 Task: Sort your dependencies by the newest sponsors profile.
Action: Mouse pressed left at (160, 106)
Screenshot: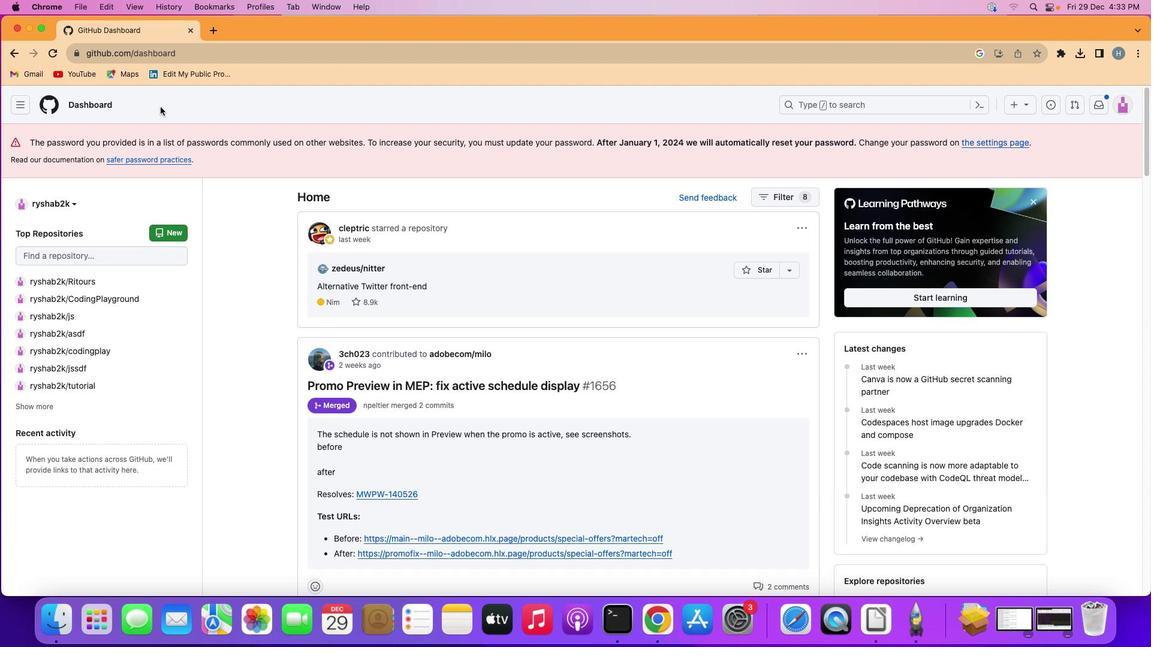 
Action: Mouse moved to (24, 102)
Screenshot: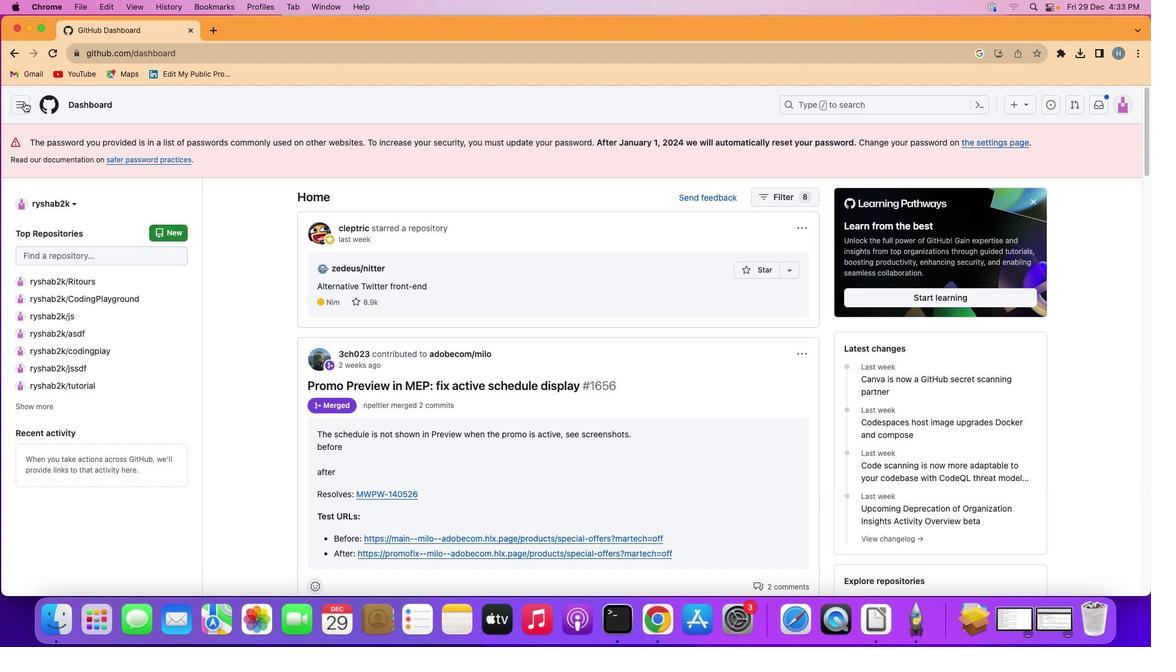 
Action: Mouse pressed left at (24, 102)
Screenshot: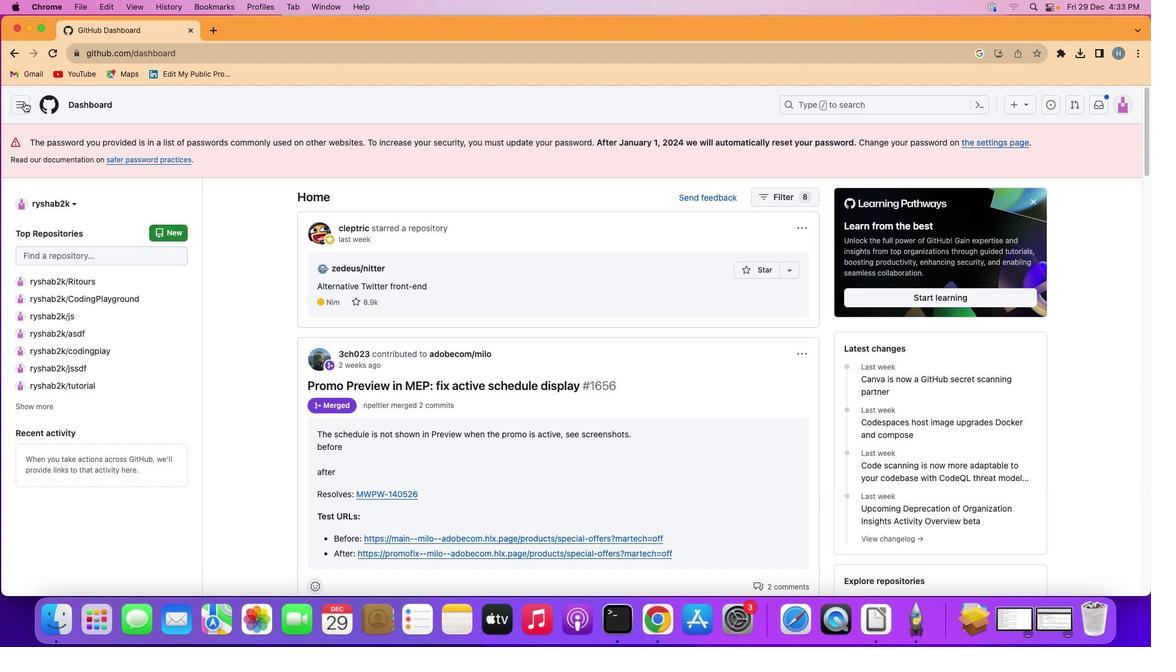 
Action: Mouse moved to (67, 256)
Screenshot: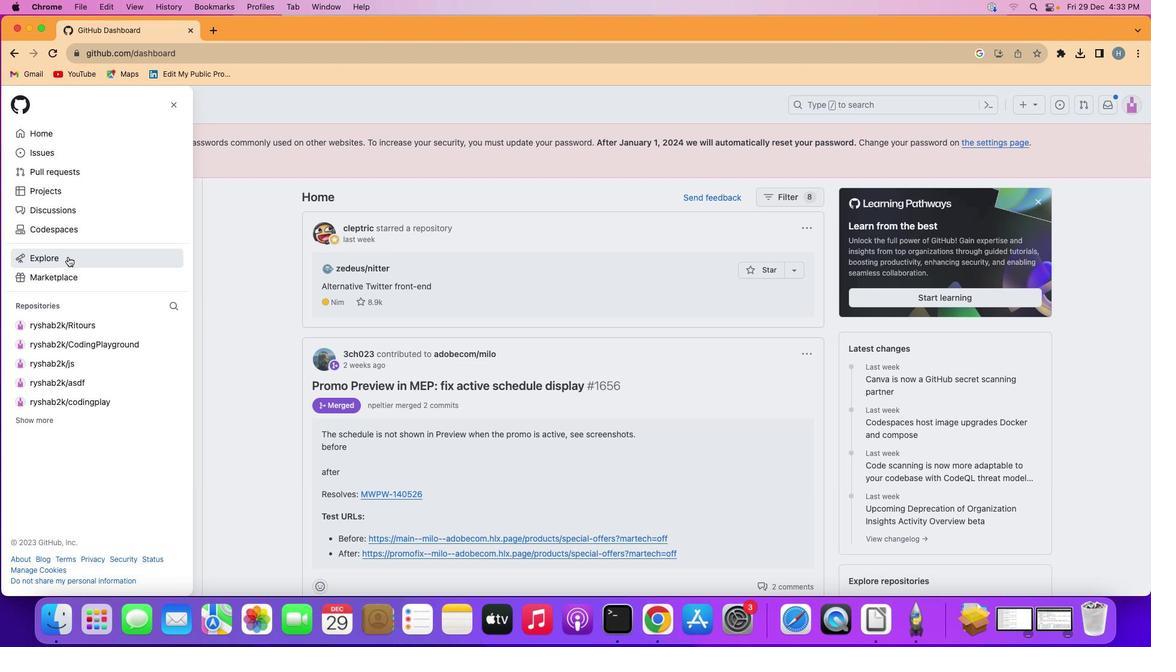 
Action: Mouse pressed left at (67, 256)
Screenshot: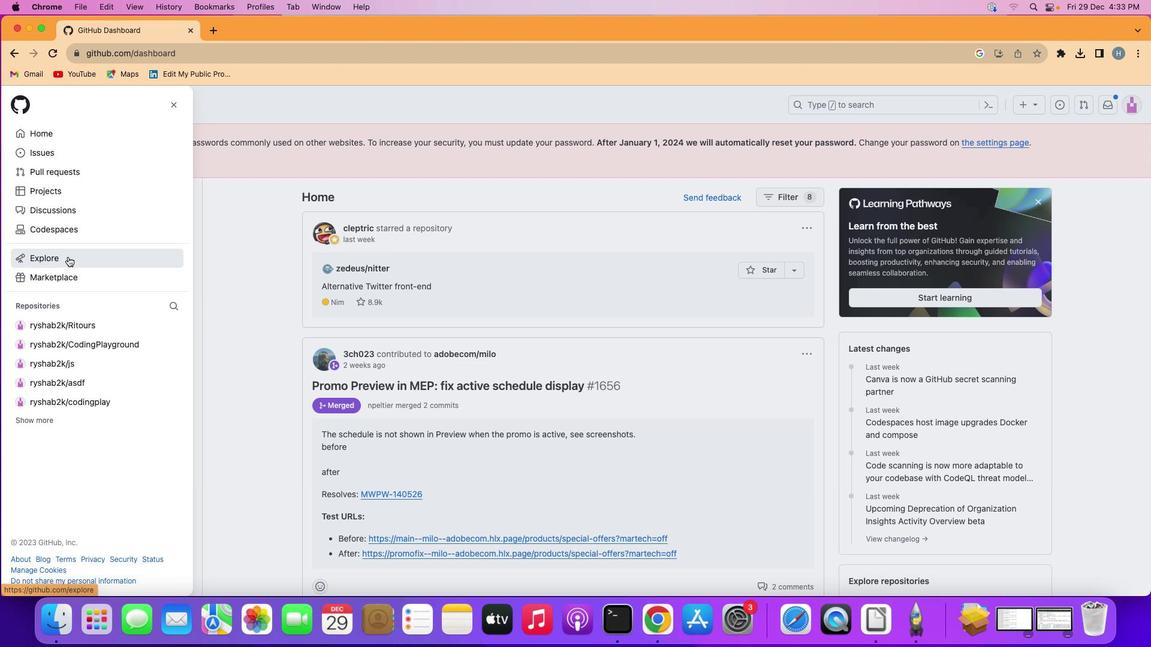 
Action: Mouse moved to (689, 190)
Screenshot: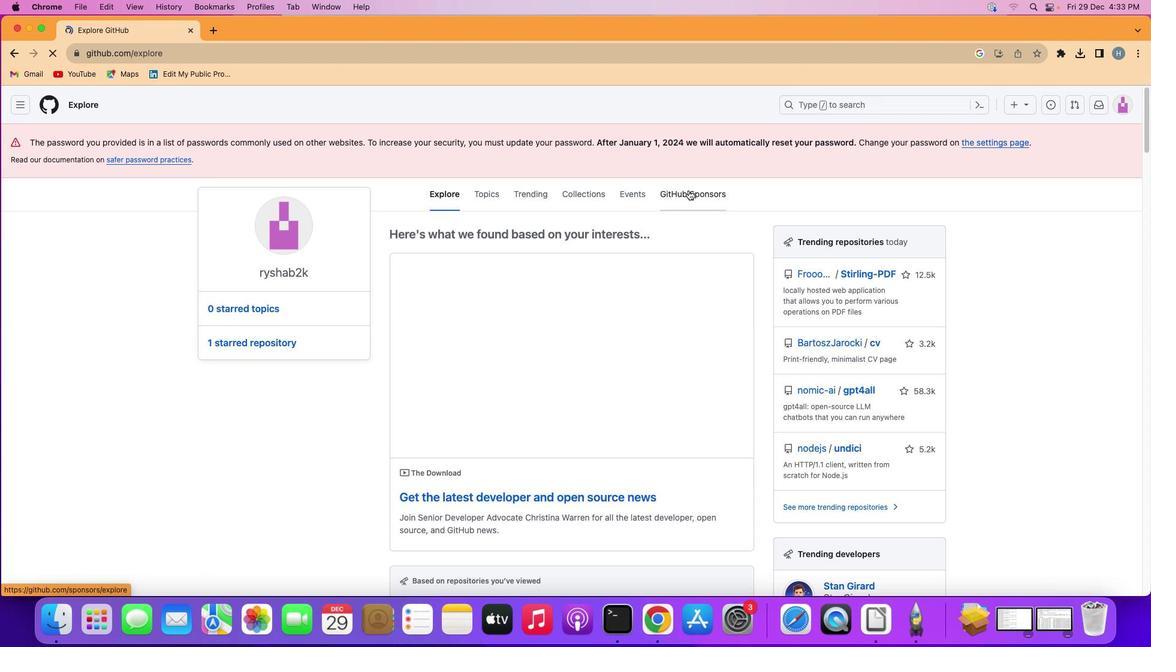 
Action: Mouse pressed left at (689, 190)
Screenshot: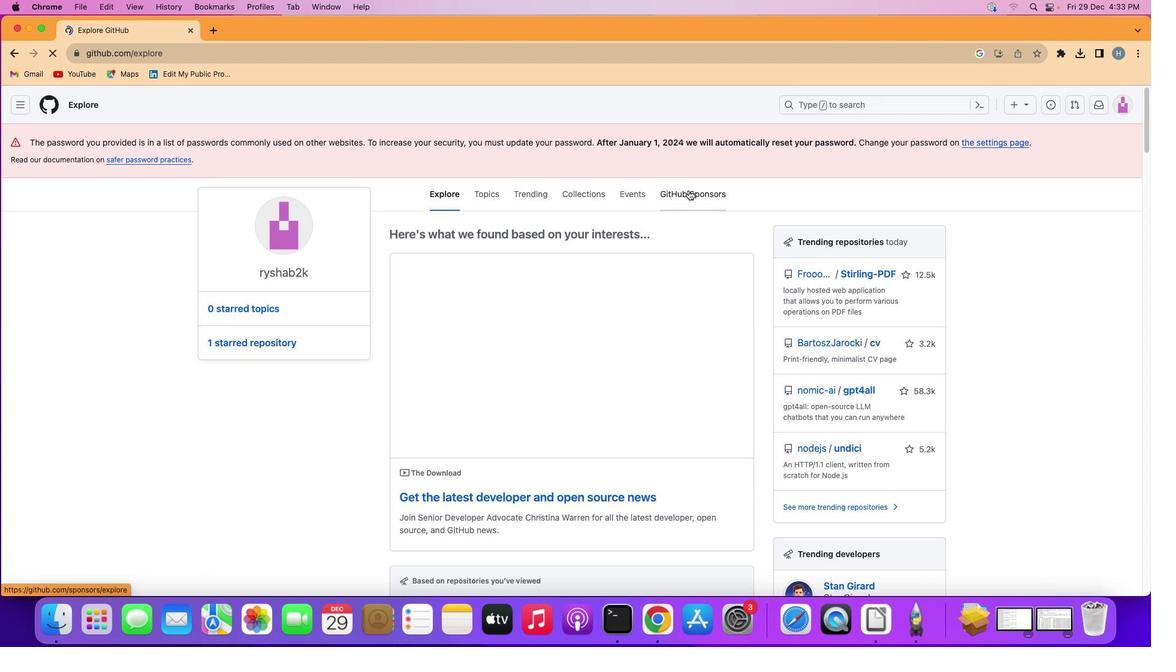 
Action: Mouse moved to (749, 359)
Screenshot: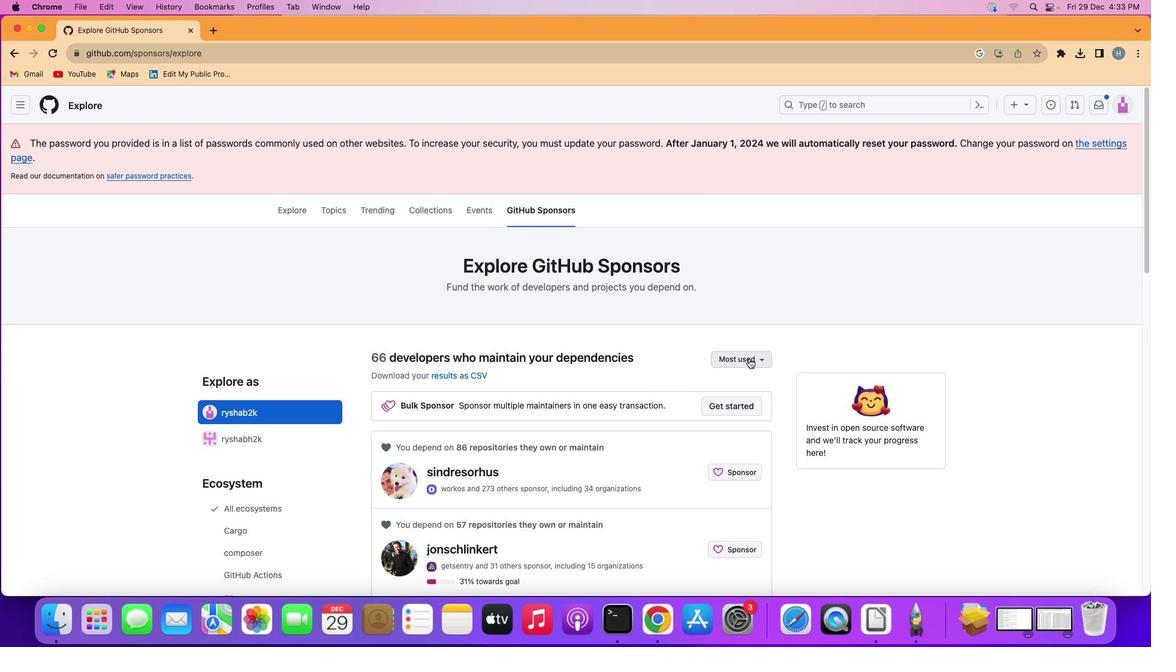
Action: Mouse pressed left at (749, 359)
Screenshot: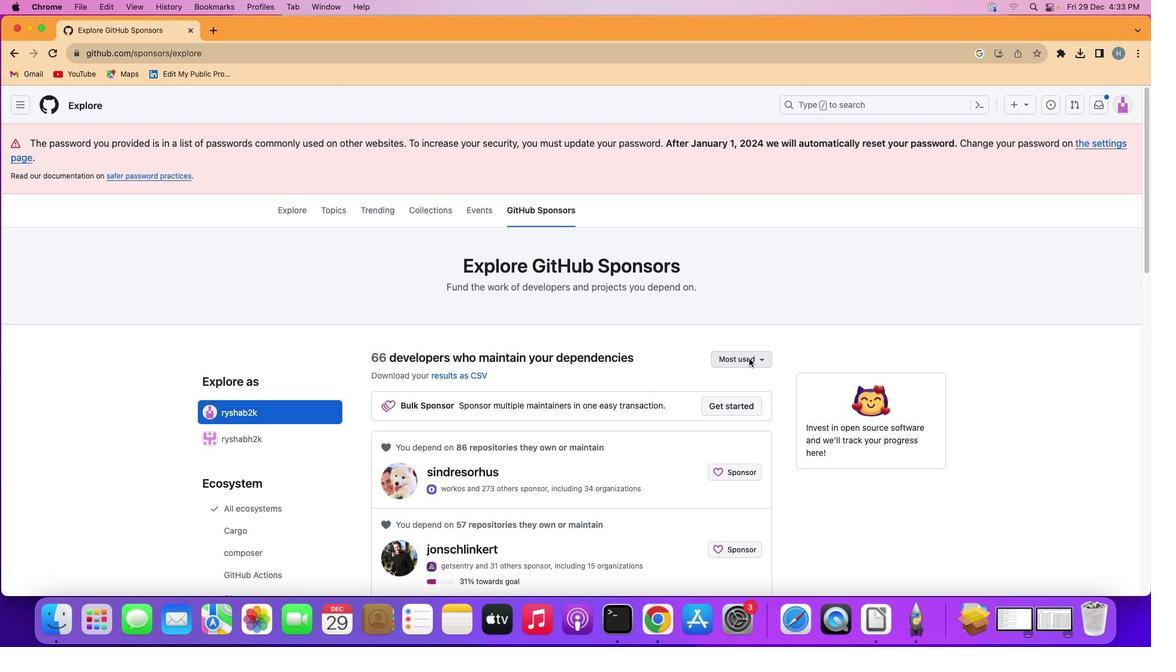 
Action: Mouse moved to (711, 461)
Screenshot: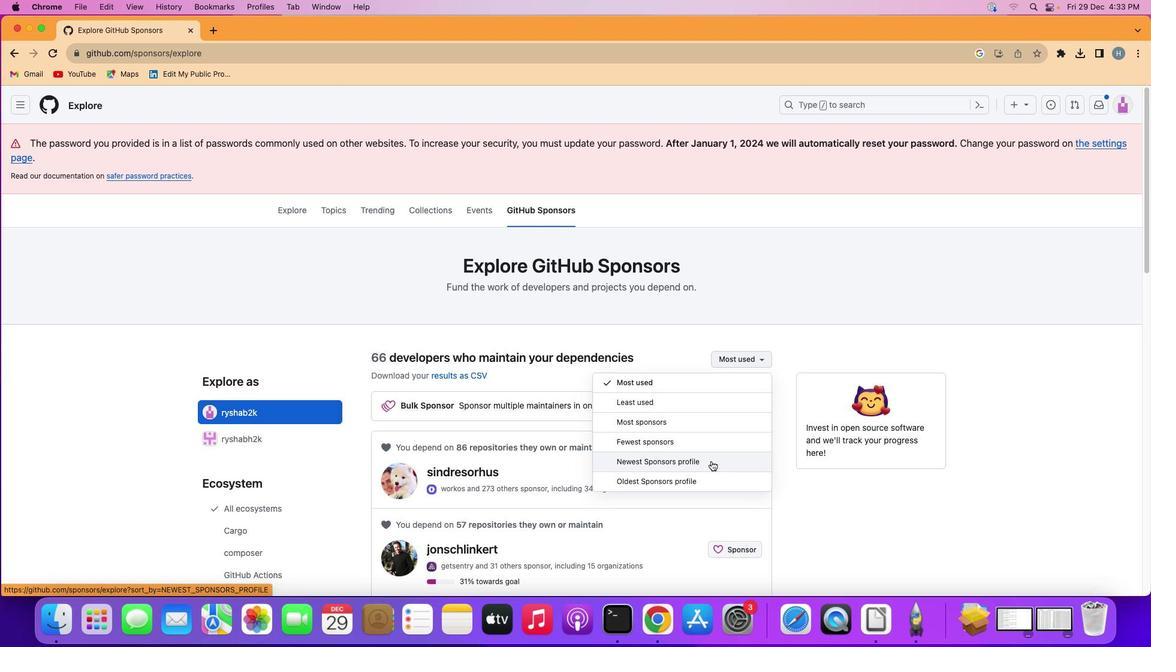 
Action: Mouse pressed left at (711, 461)
Screenshot: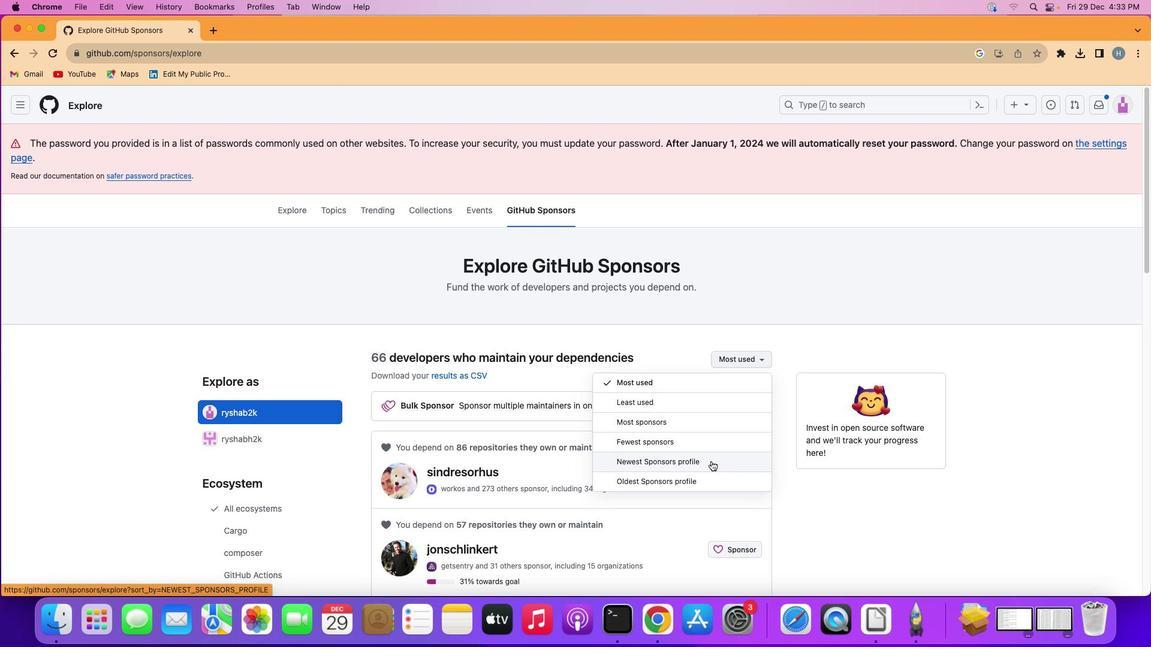 
Action: Mouse moved to (761, 296)
Screenshot: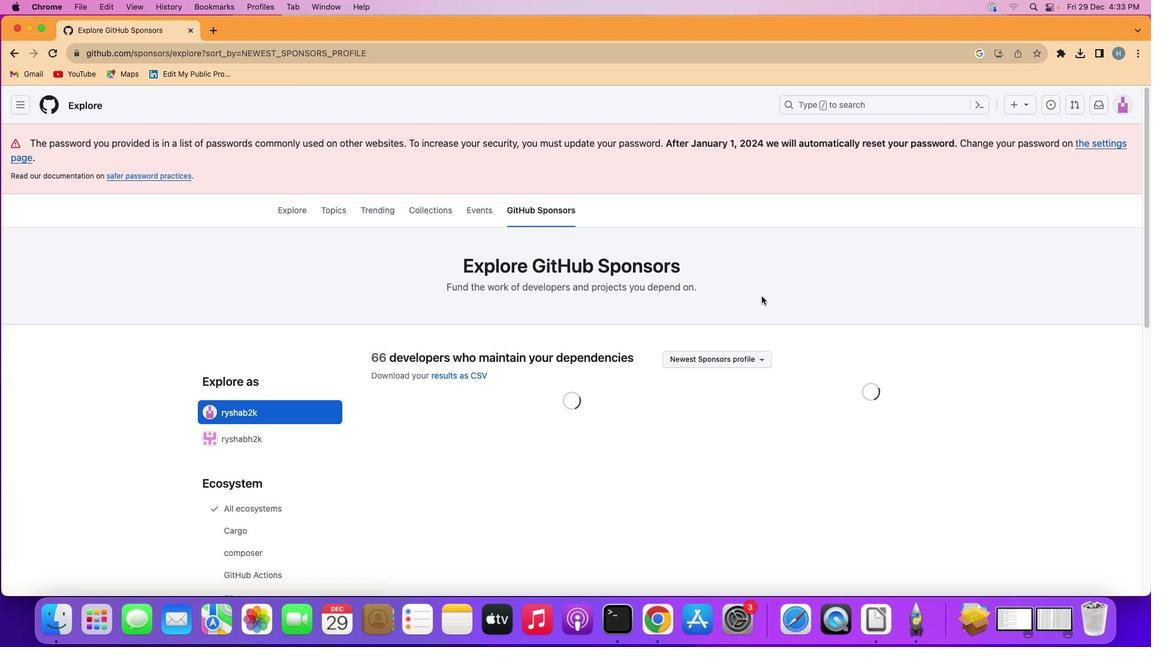 
